 Task: Open the "Set up a team page" article.
Action: Mouse moved to (658, 55)
Screenshot: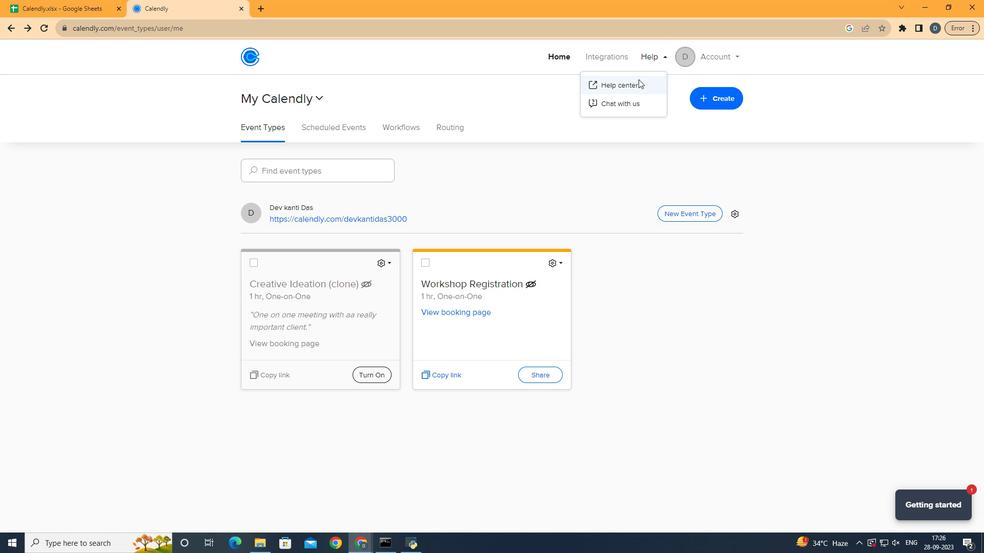 
Action: Mouse pressed left at (658, 55)
Screenshot: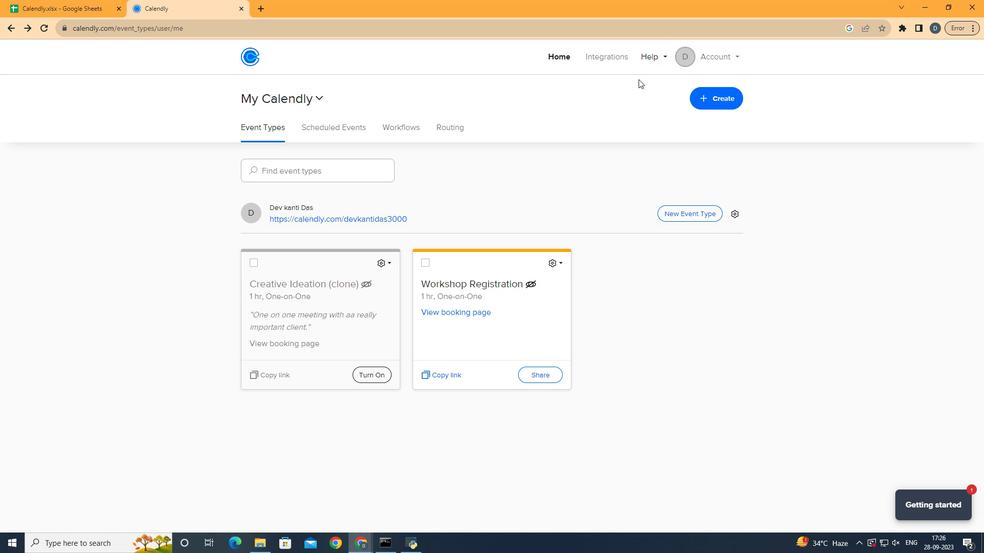 
Action: Mouse moved to (639, 79)
Screenshot: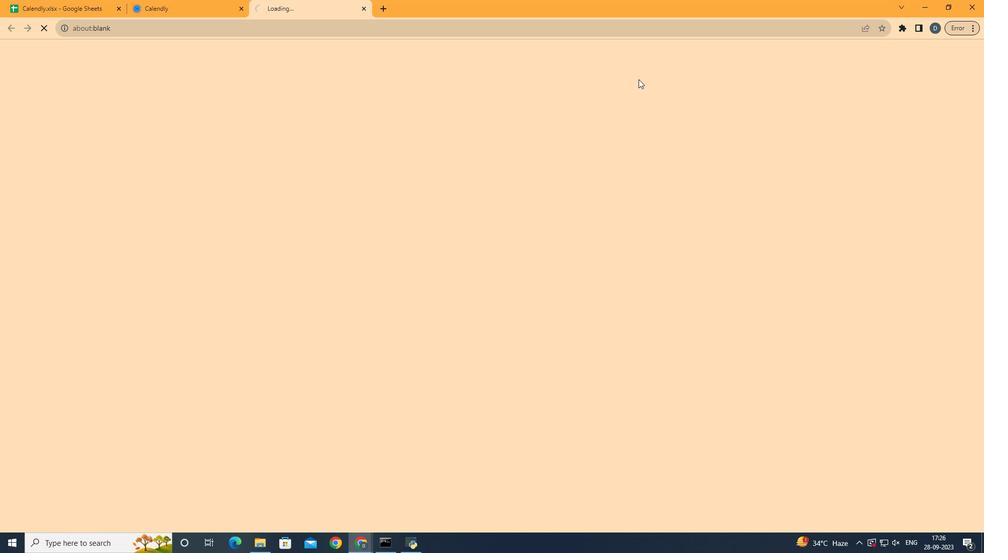 
Action: Mouse pressed left at (639, 79)
Screenshot: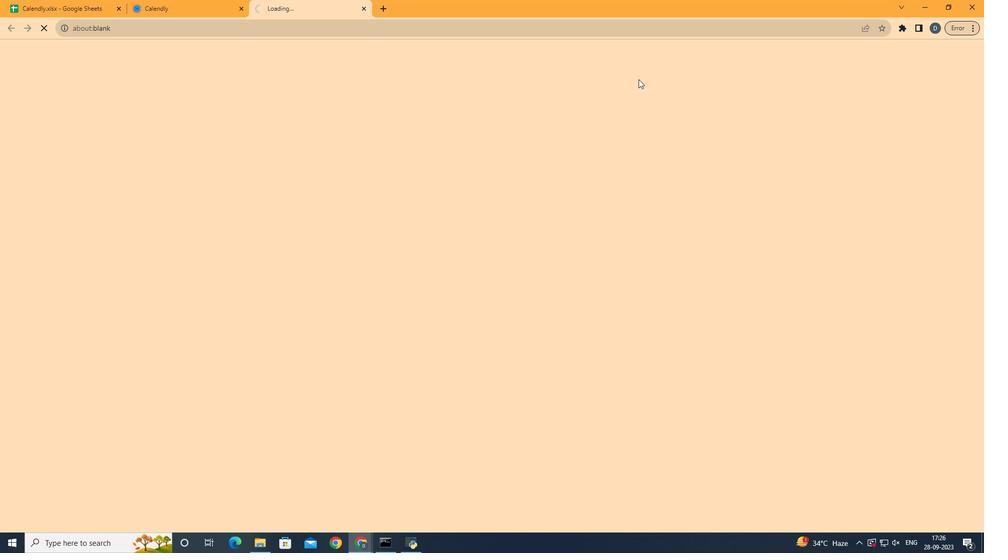 
Action: Mouse moved to (363, 261)
Screenshot: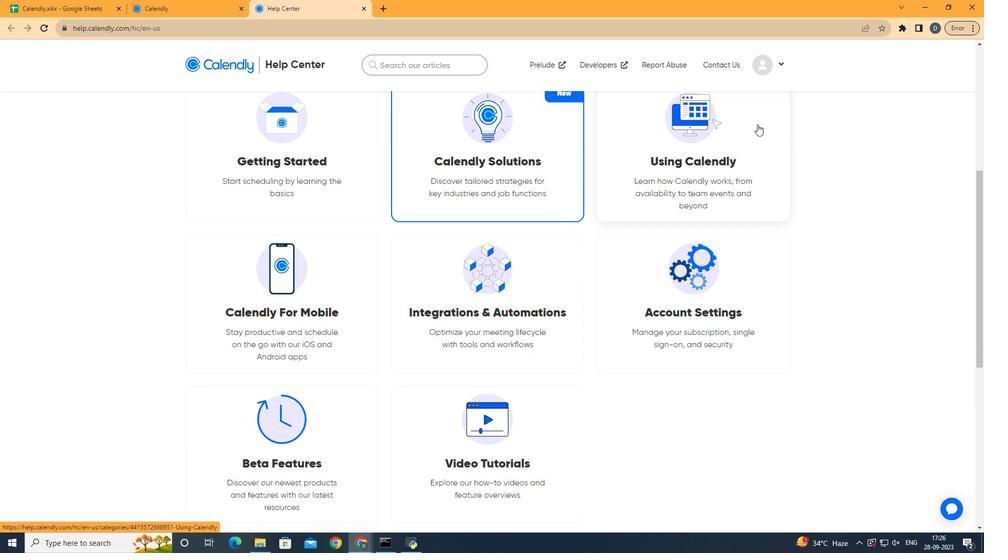 
Action: Mouse scrolled (363, 261) with delta (0, 0)
Screenshot: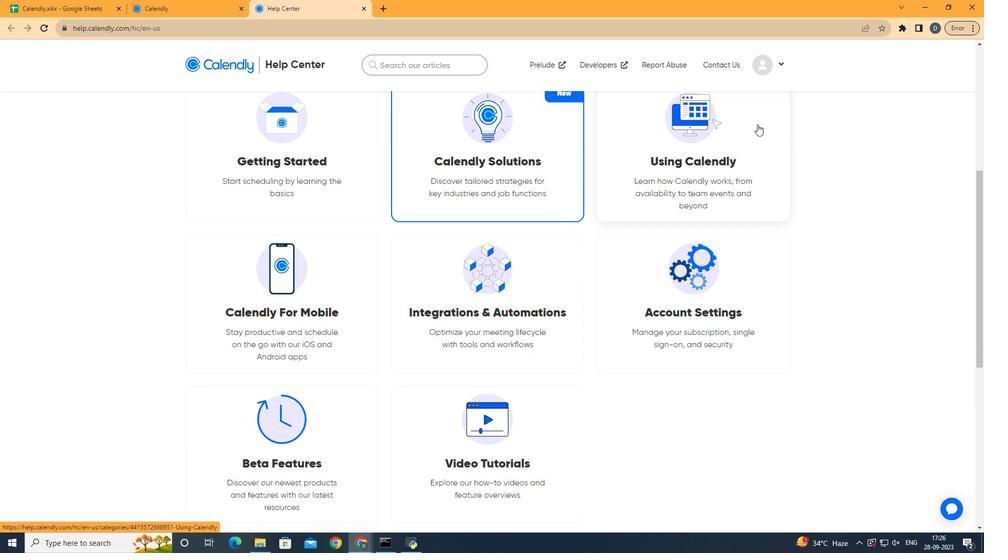
Action: Mouse scrolled (363, 261) with delta (0, 0)
Screenshot: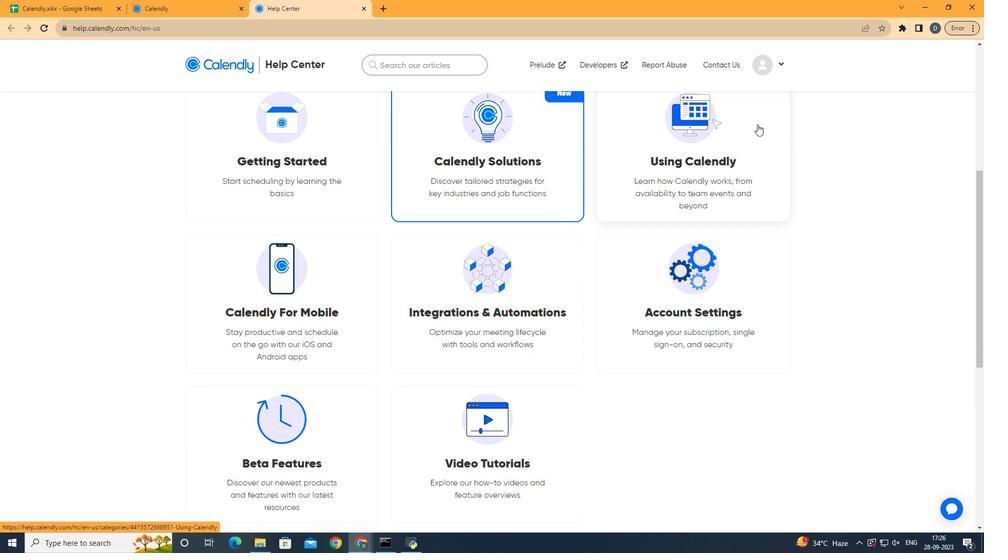 
Action: Mouse scrolled (363, 261) with delta (0, 0)
Screenshot: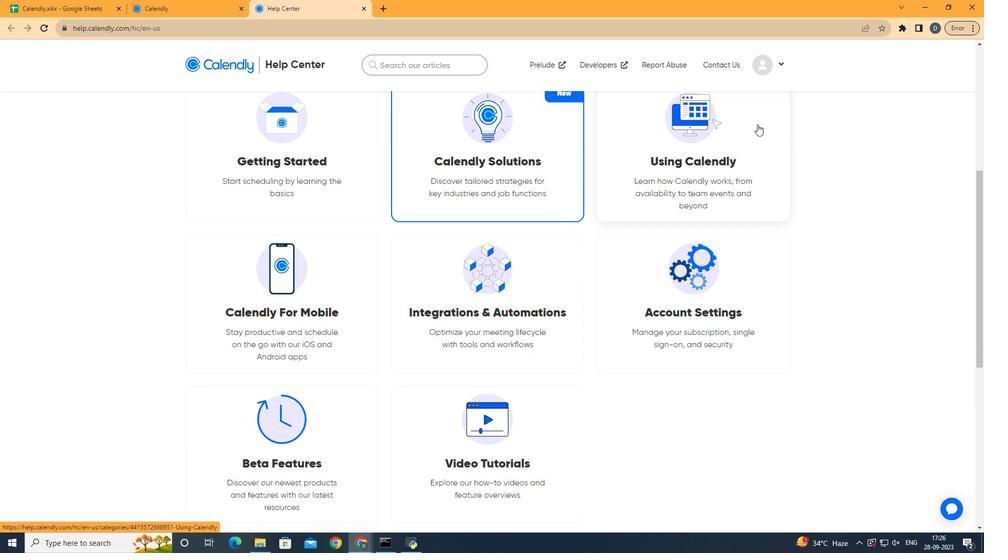 
Action: Mouse scrolled (363, 261) with delta (0, 0)
Screenshot: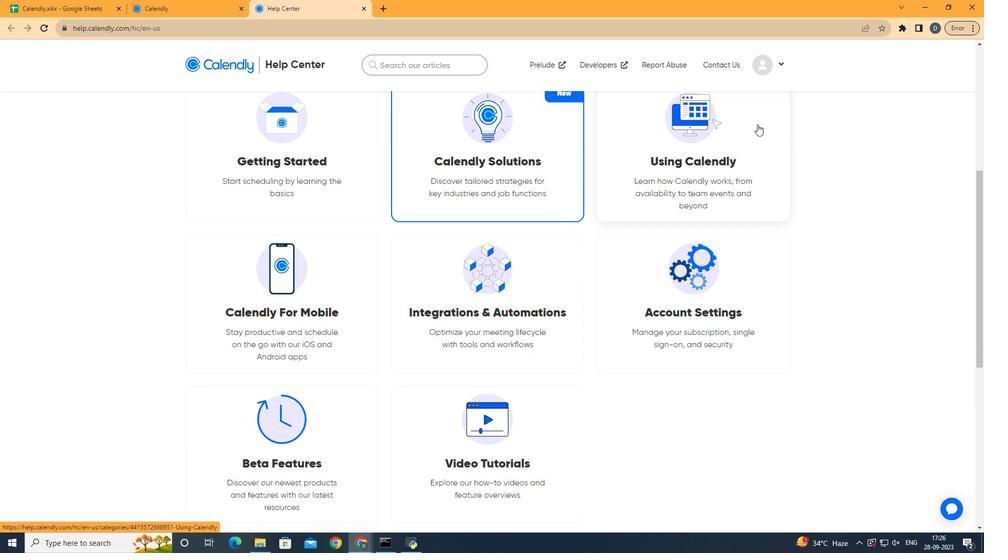 
Action: Mouse scrolled (363, 261) with delta (0, 0)
Screenshot: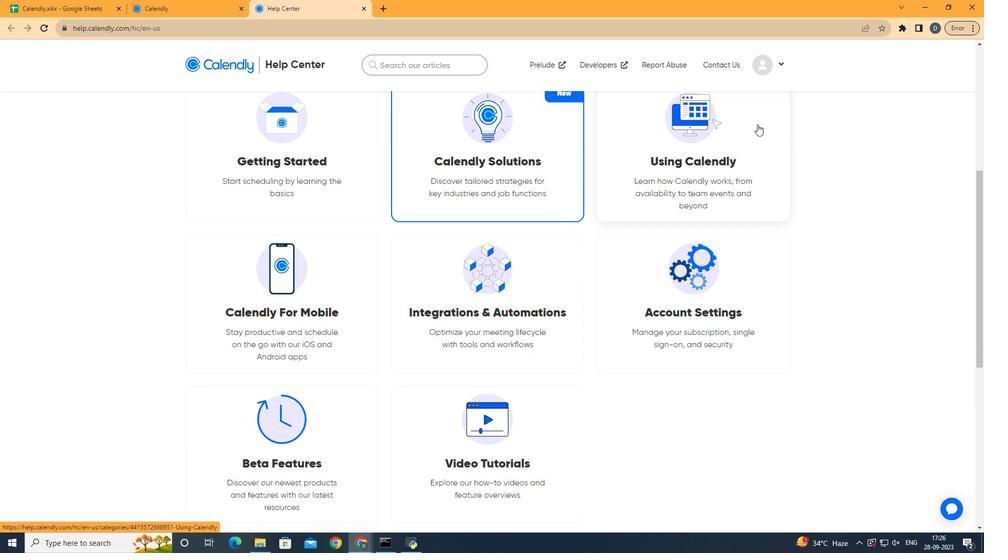 
Action: Mouse scrolled (363, 261) with delta (0, 0)
Screenshot: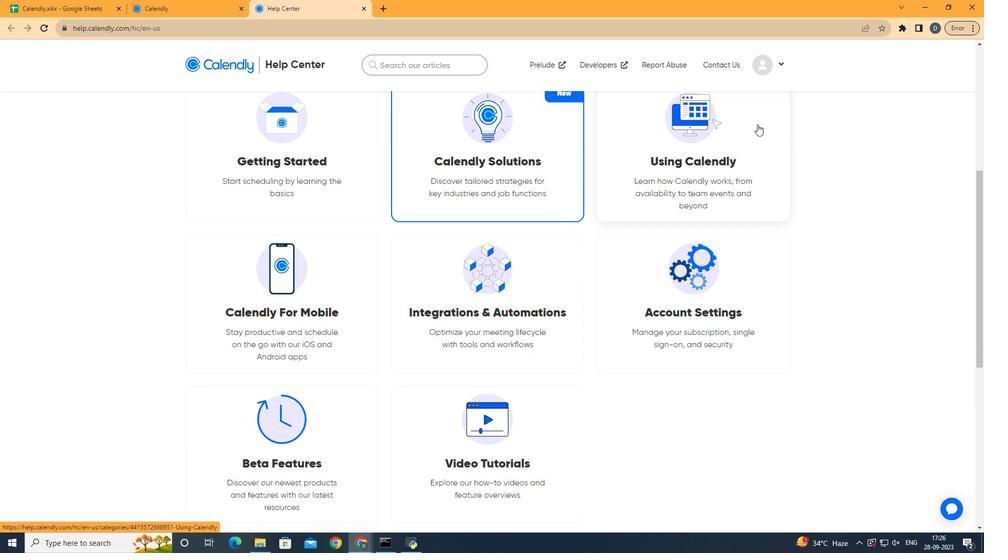 
Action: Mouse moved to (757, 124)
Screenshot: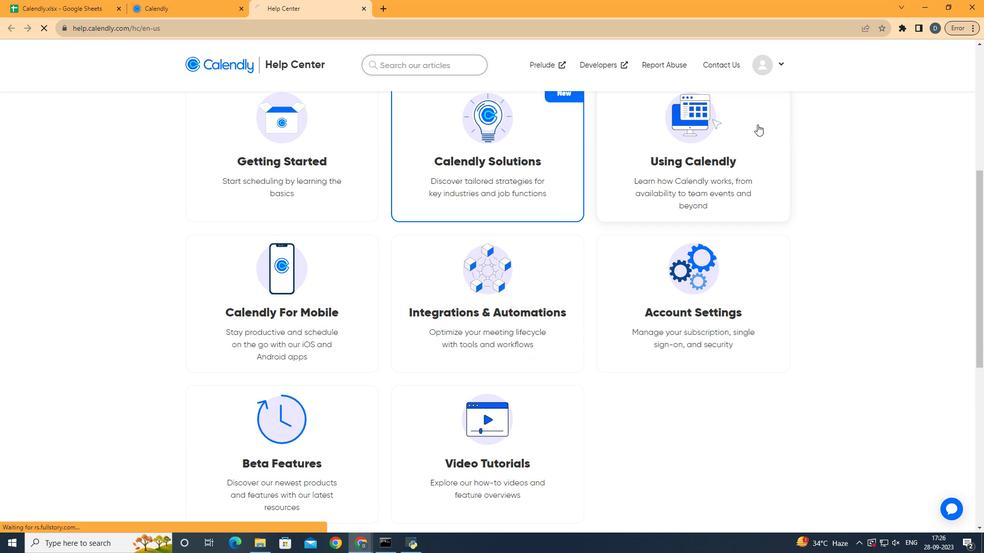 
Action: Mouse pressed left at (757, 124)
Screenshot: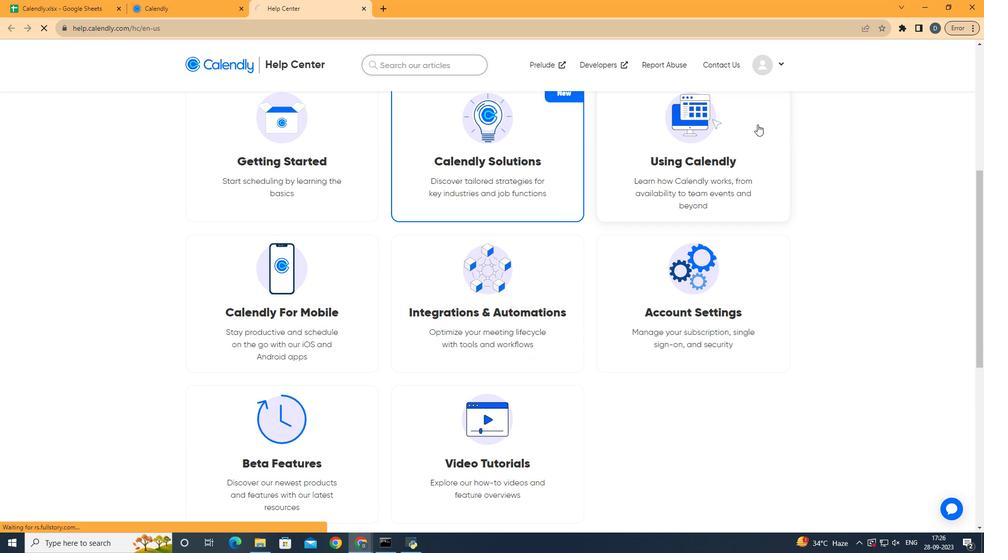 
Action: Mouse moved to (186, 344)
Screenshot: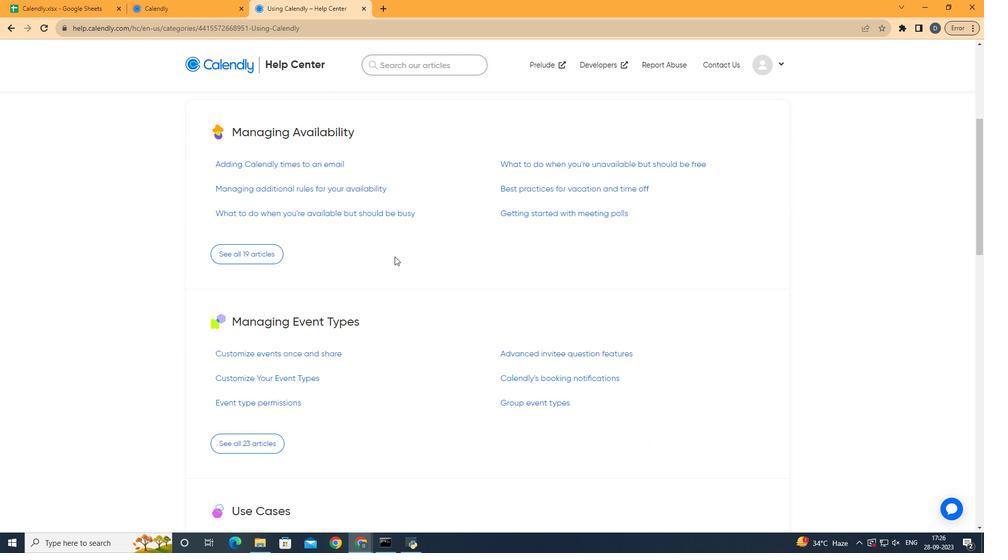 
Action: Mouse scrolled (186, 344) with delta (0, 0)
Screenshot: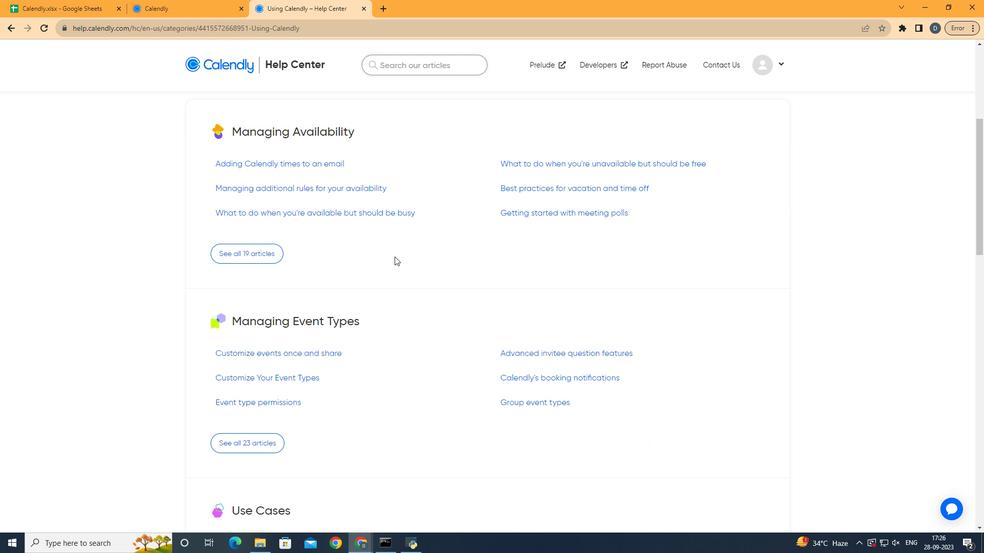 
Action: Mouse scrolled (186, 344) with delta (0, 0)
Screenshot: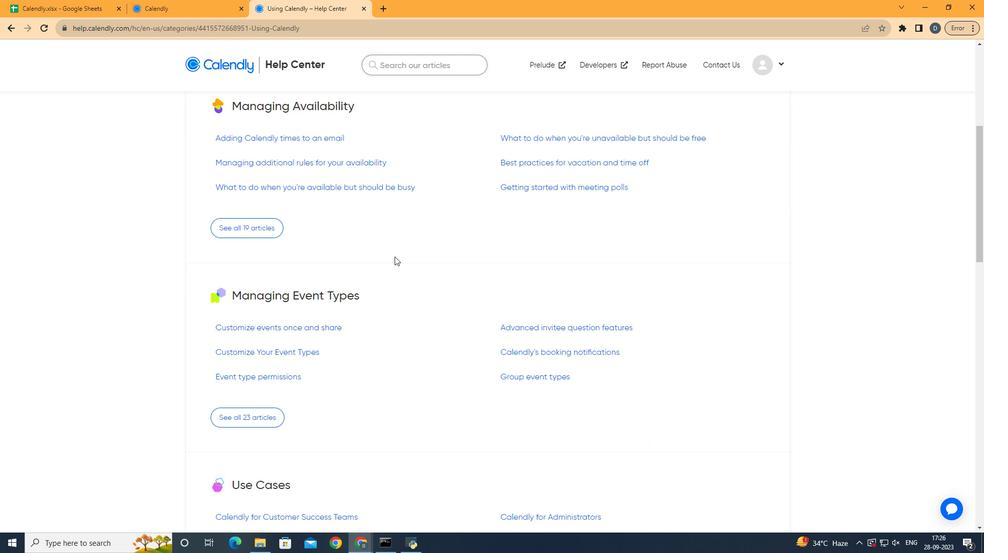 
Action: Mouse moved to (186, 344)
Screenshot: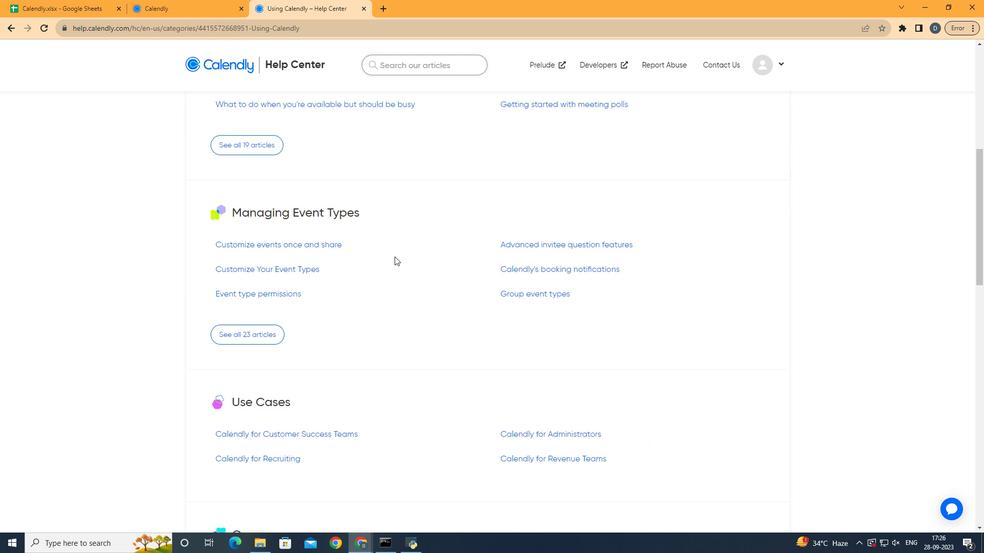 
Action: Mouse scrolled (186, 344) with delta (0, 0)
Screenshot: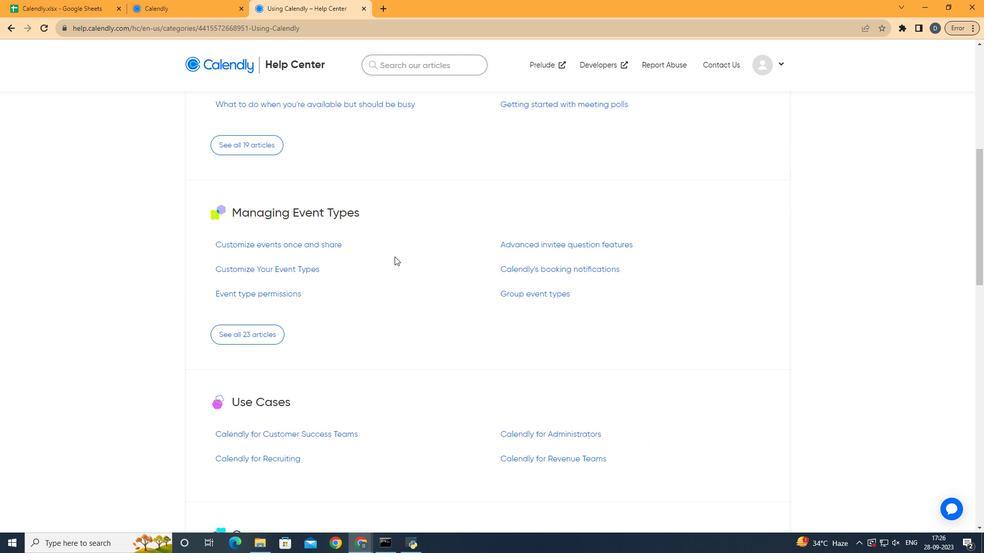 
Action: Mouse moved to (187, 344)
Screenshot: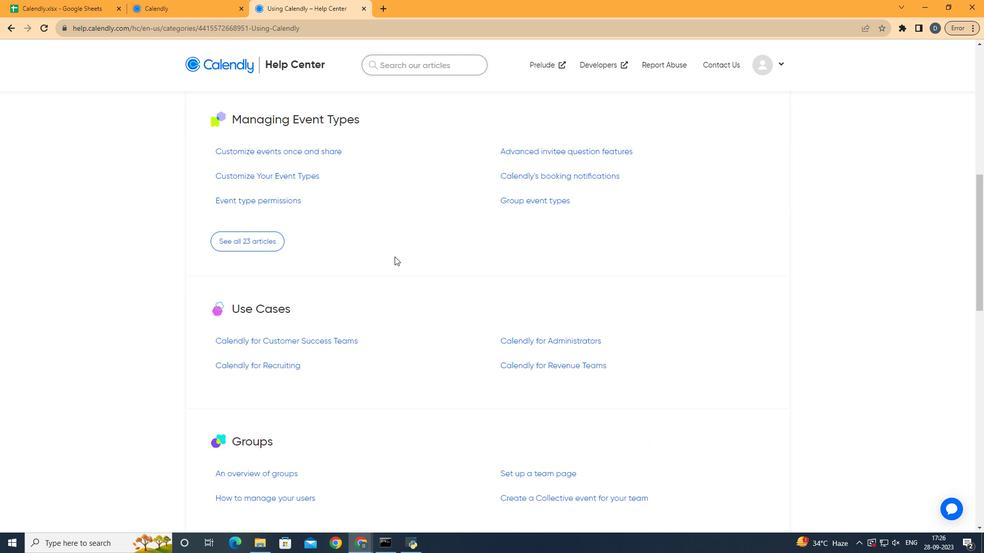 
Action: Mouse scrolled (187, 344) with delta (0, 0)
Screenshot: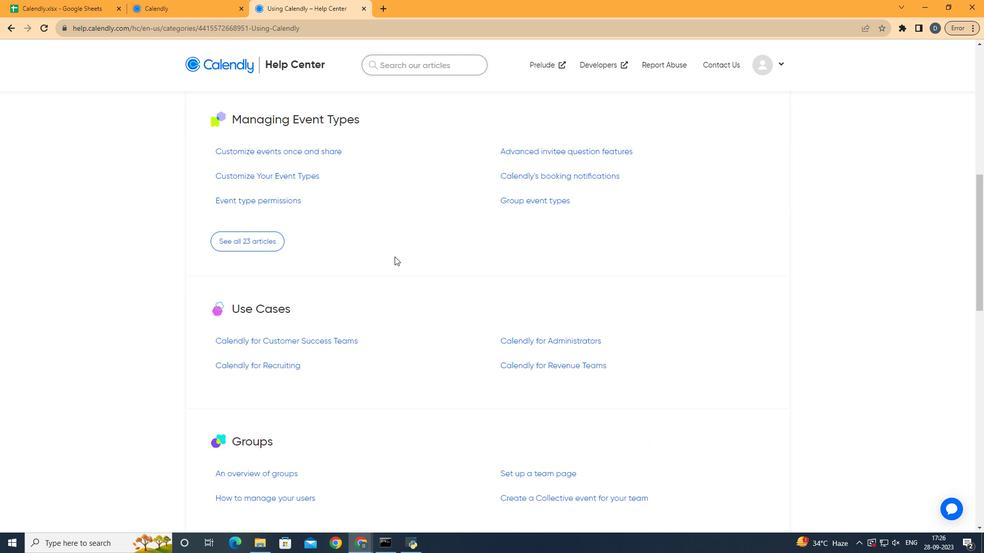 
Action: Mouse moved to (190, 341)
Screenshot: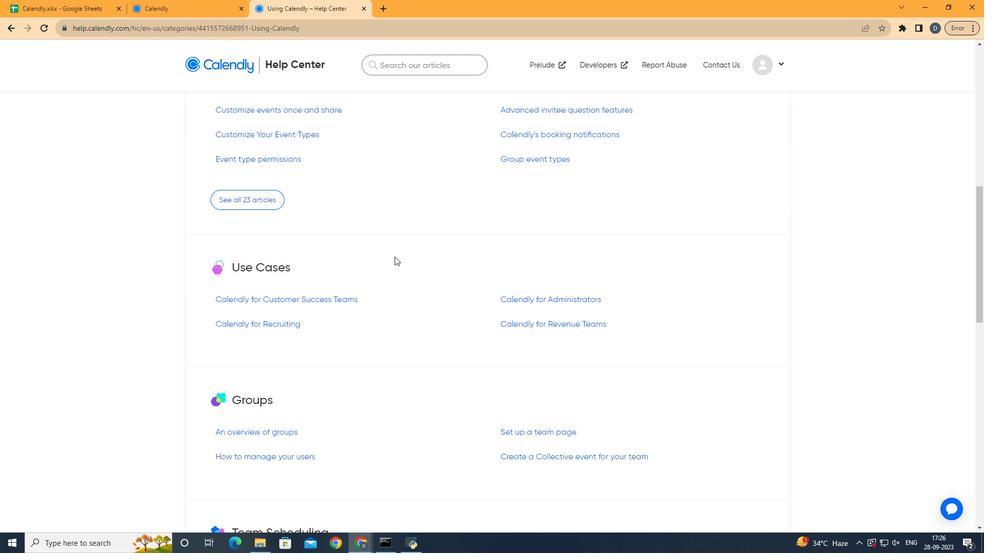
Action: Mouse scrolled (190, 341) with delta (0, 0)
Screenshot: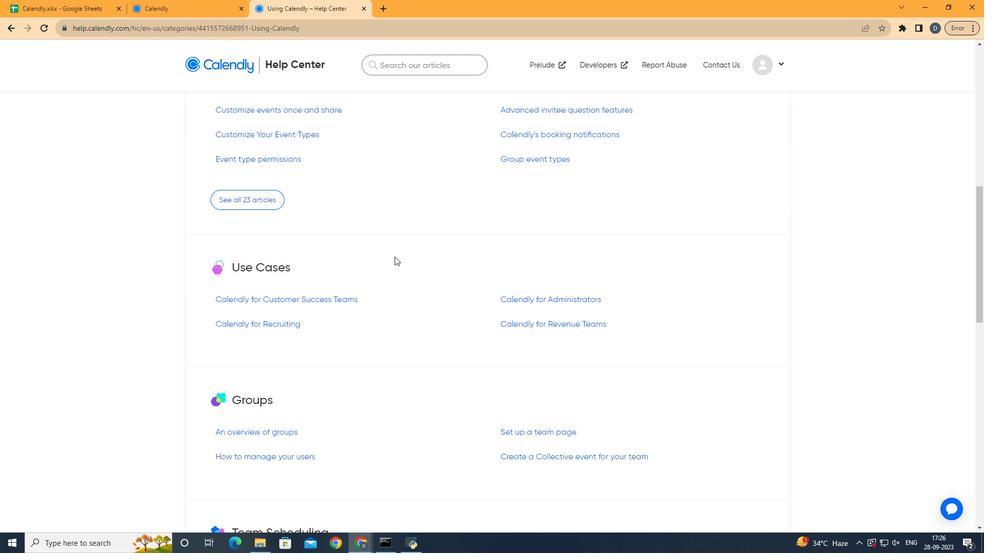 
Action: Mouse moved to (394, 256)
Screenshot: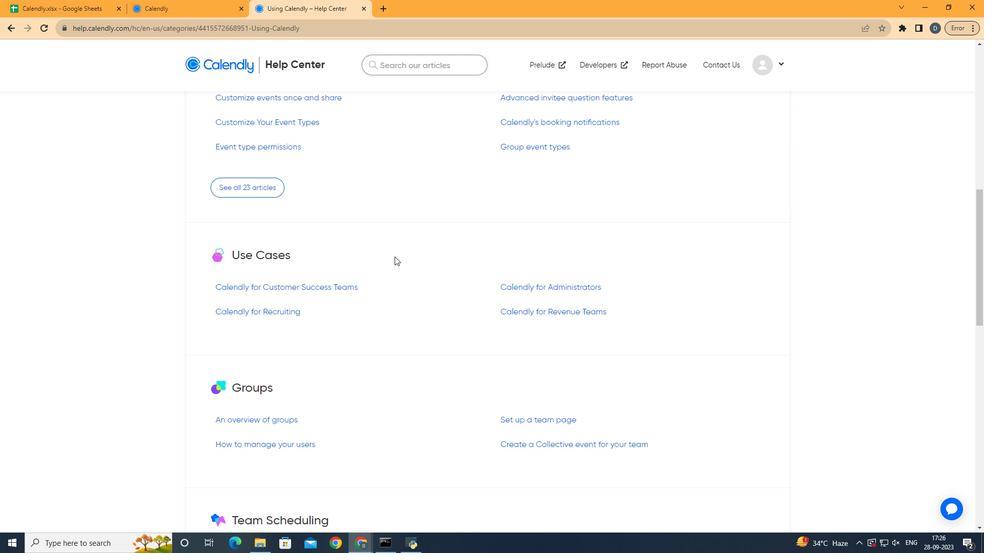 
Action: Mouse scrolled (394, 256) with delta (0, 0)
Screenshot: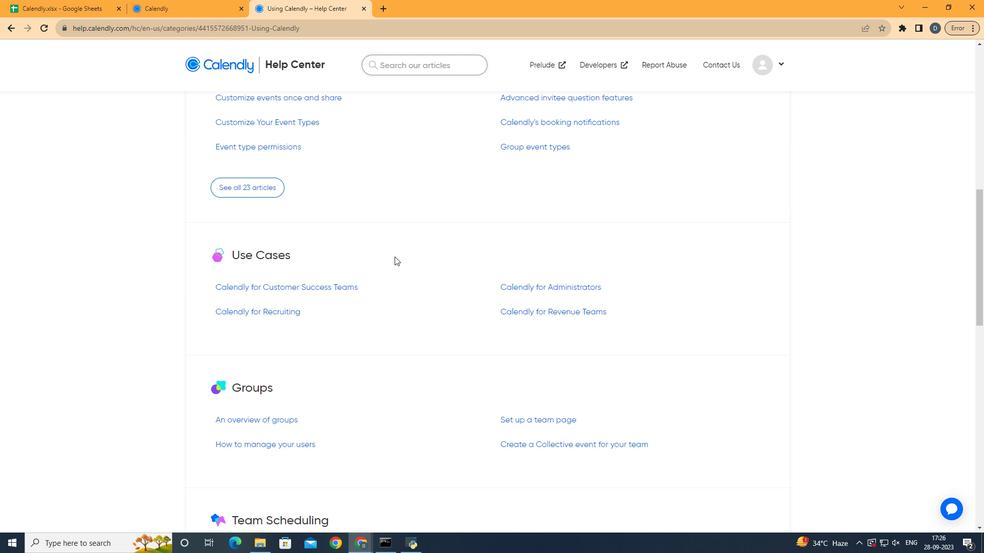 
Action: Mouse scrolled (394, 256) with delta (0, 0)
Screenshot: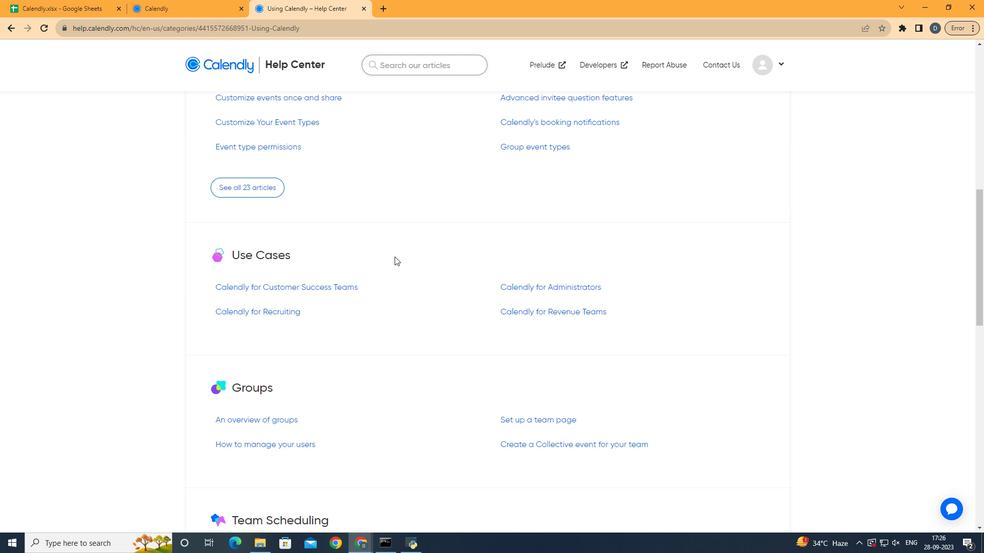 
Action: Mouse scrolled (394, 256) with delta (0, 0)
Screenshot: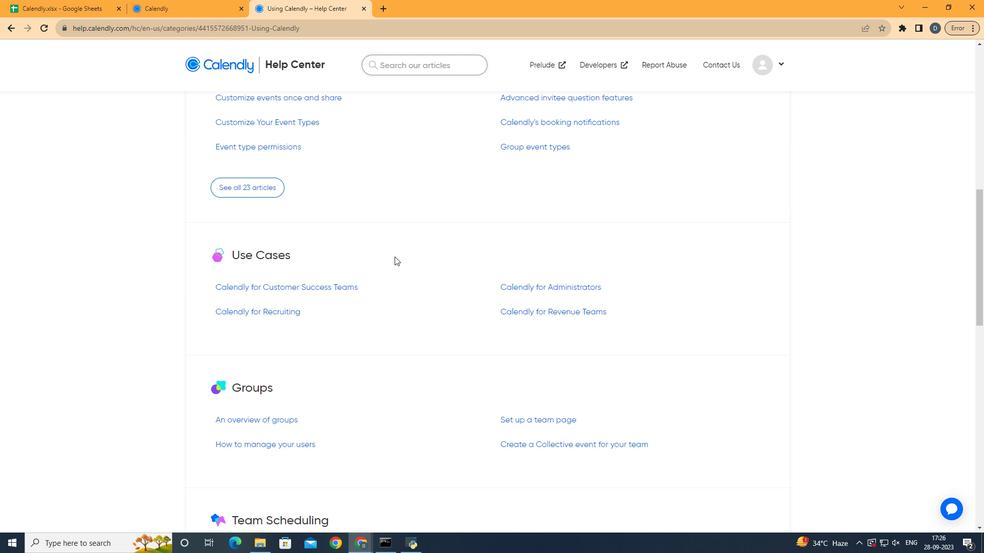 
Action: Mouse scrolled (394, 256) with delta (0, 0)
Screenshot: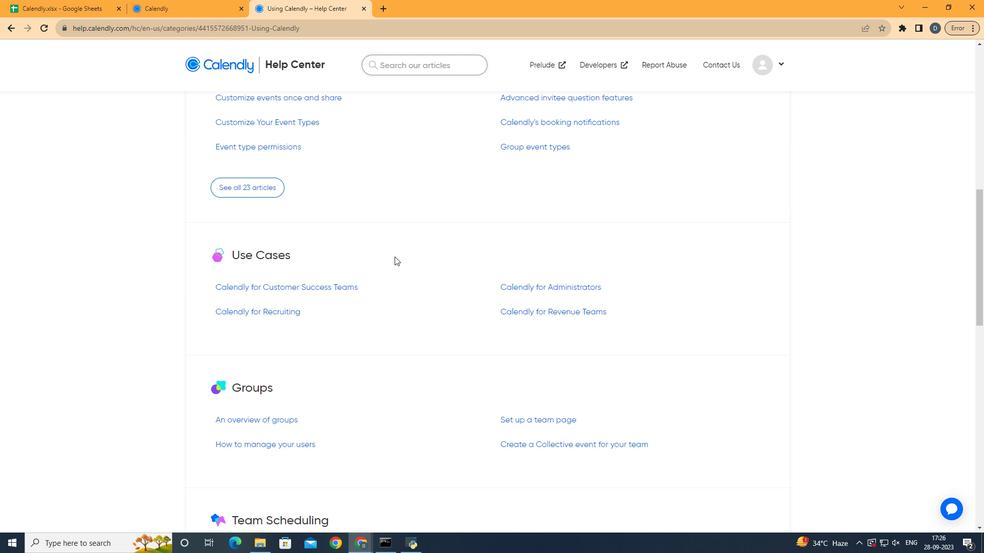 
Action: Mouse scrolled (394, 256) with delta (0, 0)
Screenshot: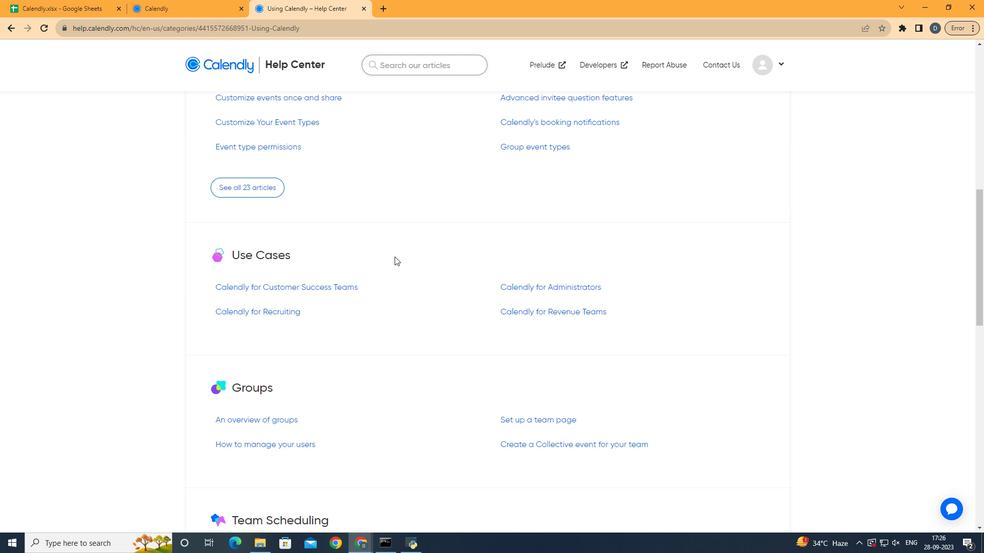 
Action: Mouse scrolled (394, 256) with delta (0, 0)
Screenshot: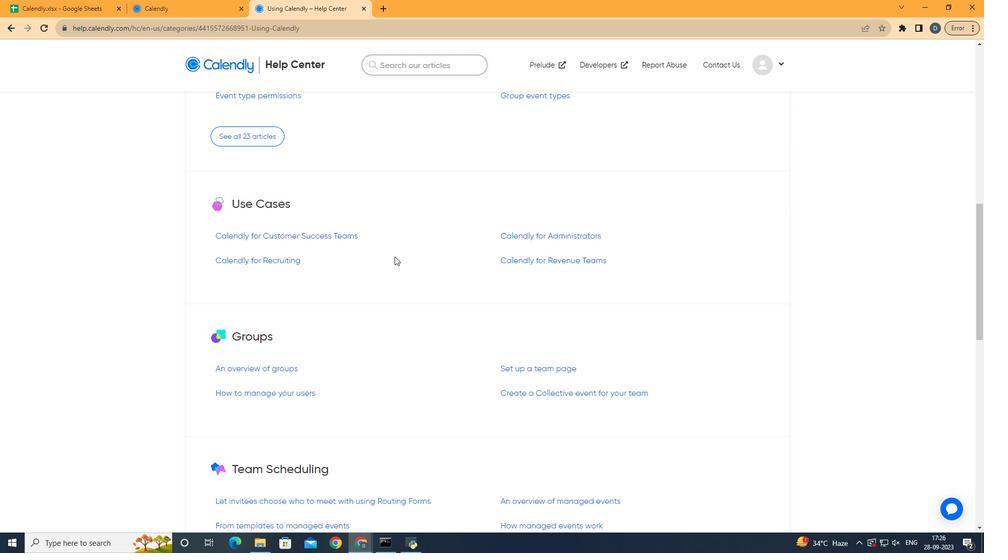 
Action: Mouse scrolled (394, 256) with delta (0, 0)
Screenshot: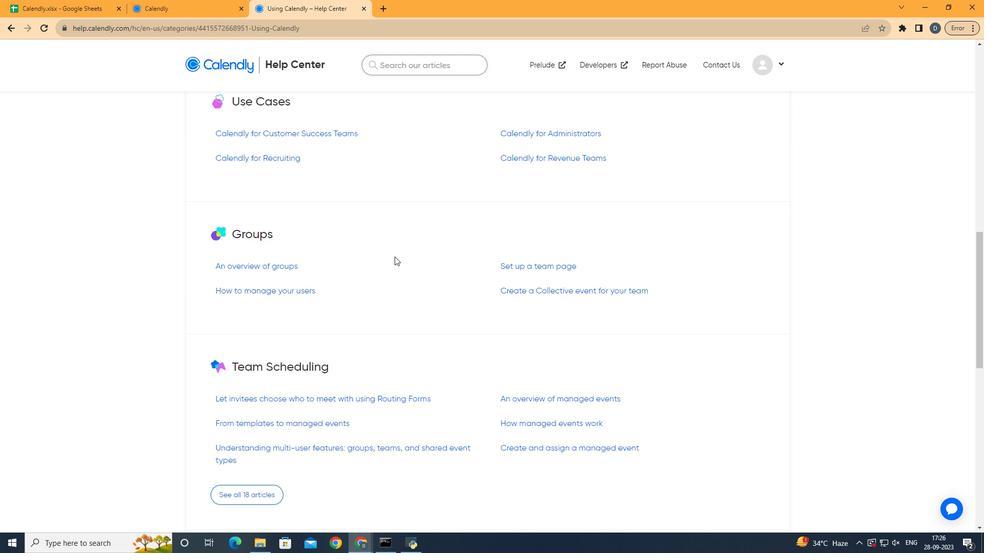 
Action: Mouse scrolled (394, 256) with delta (0, 0)
Screenshot: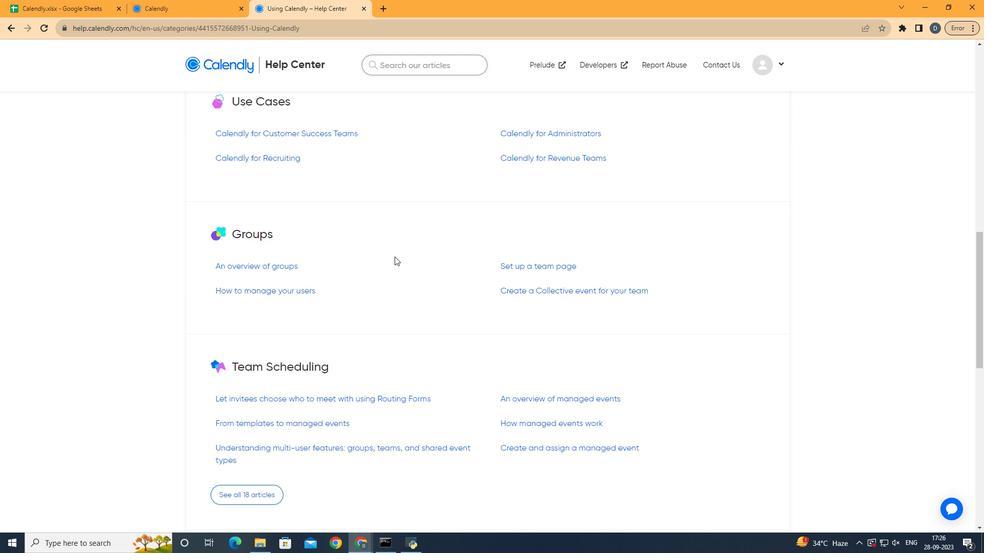 
Action: Mouse moved to (556, 265)
Screenshot: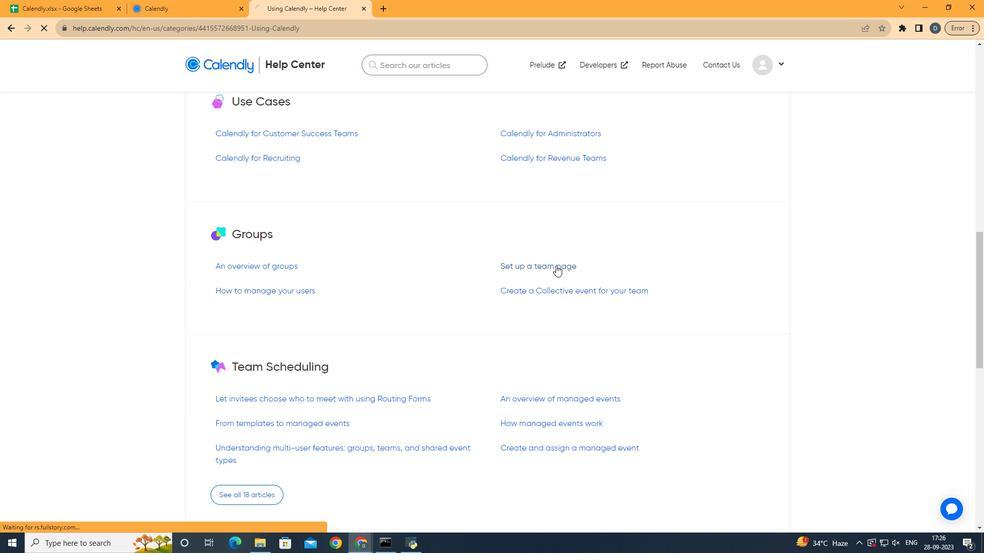 
Action: Mouse pressed left at (556, 265)
Screenshot: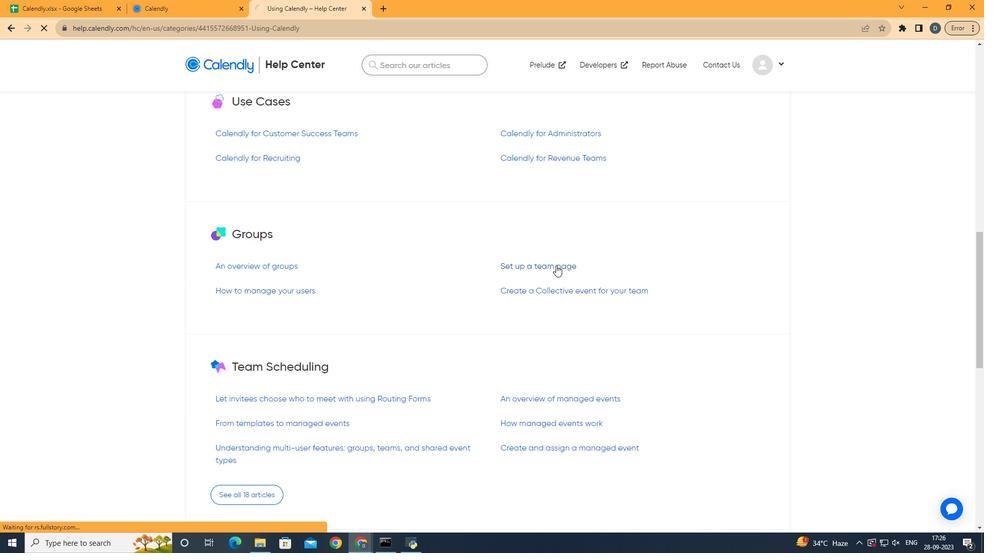 
Action: Mouse moved to (489, 289)
Screenshot: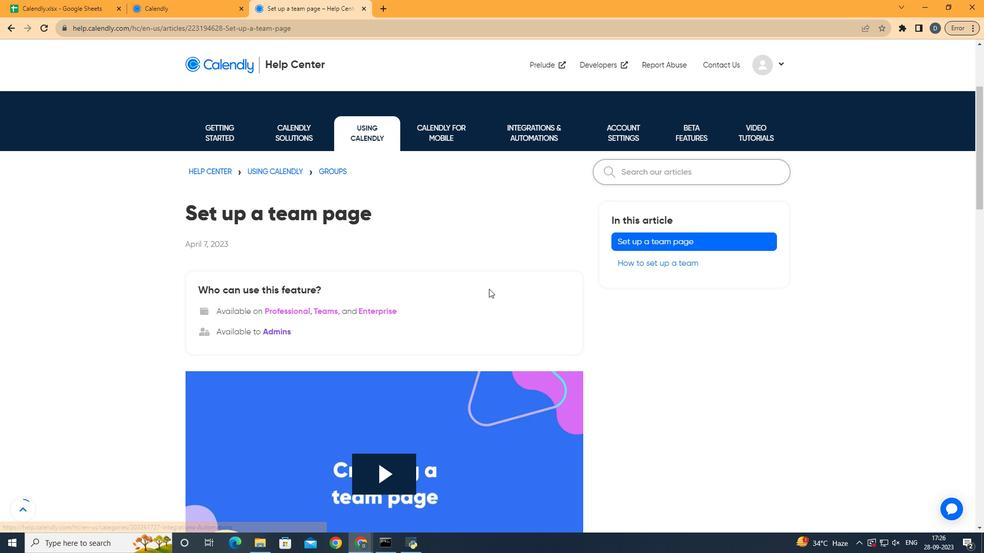 
Action: Mouse scrolled (489, 288) with delta (0, 0)
Screenshot: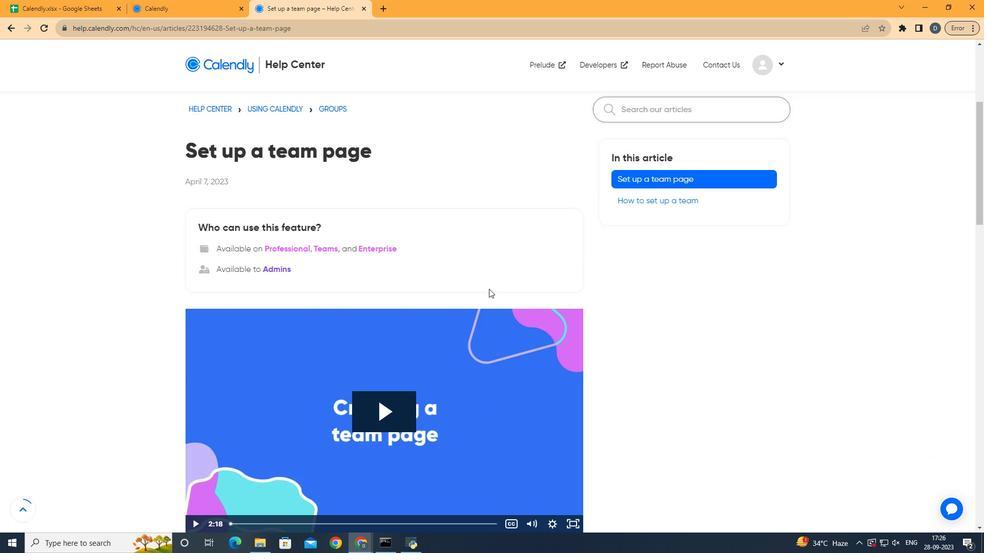 
Action: Mouse scrolled (489, 288) with delta (0, 0)
Screenshot: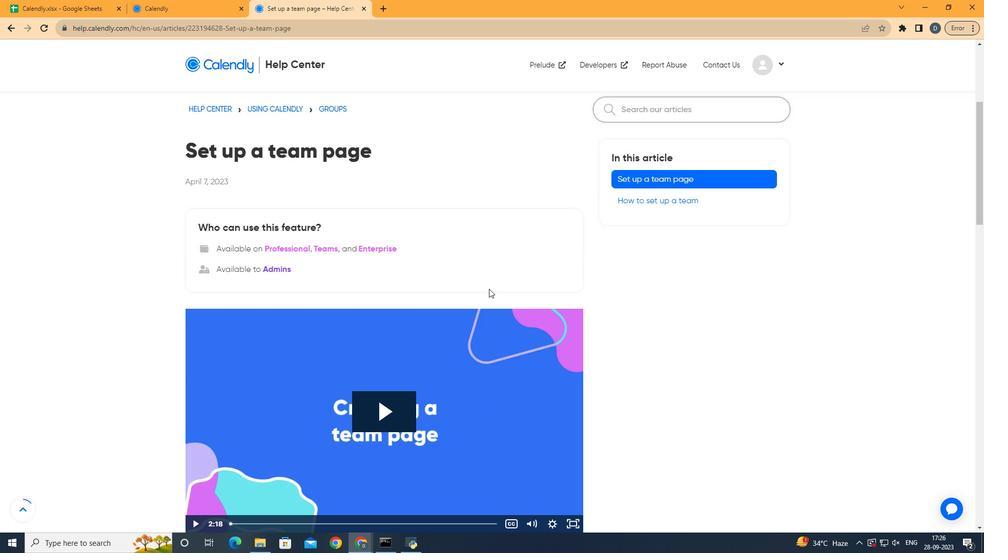 
Action: Mouse scrolled (489, 288) with delta (0, 0)
Screenshot: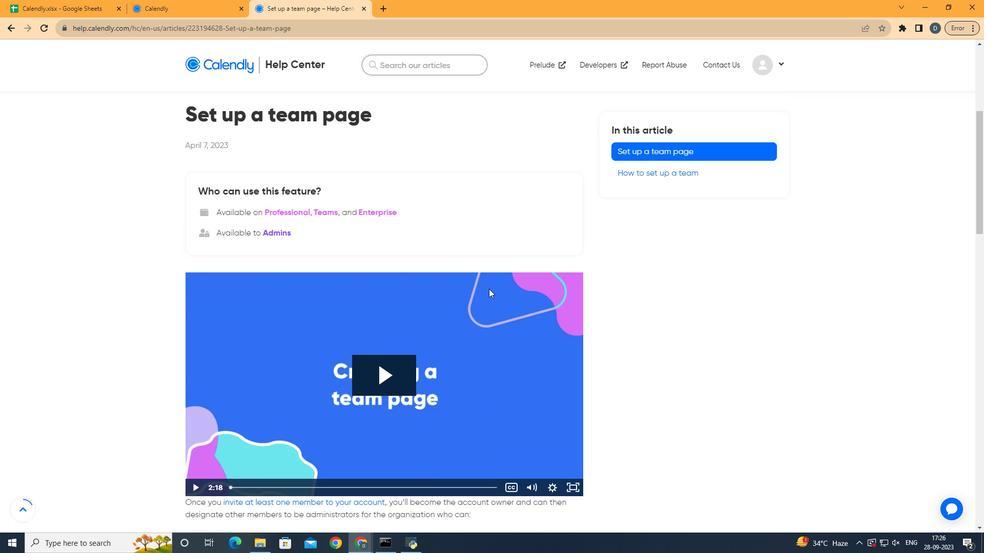 
Action: Mouse scrolled (489, 288) with delta (0, 0)
Screenshot: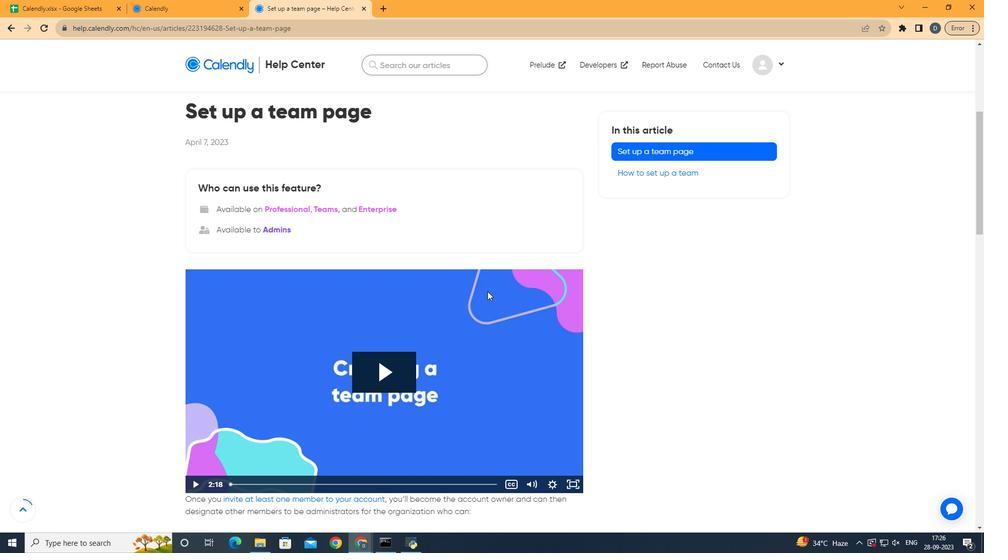 
Action: Mouse scrolled (489, 288) with delta (0, 0)
Screenshot: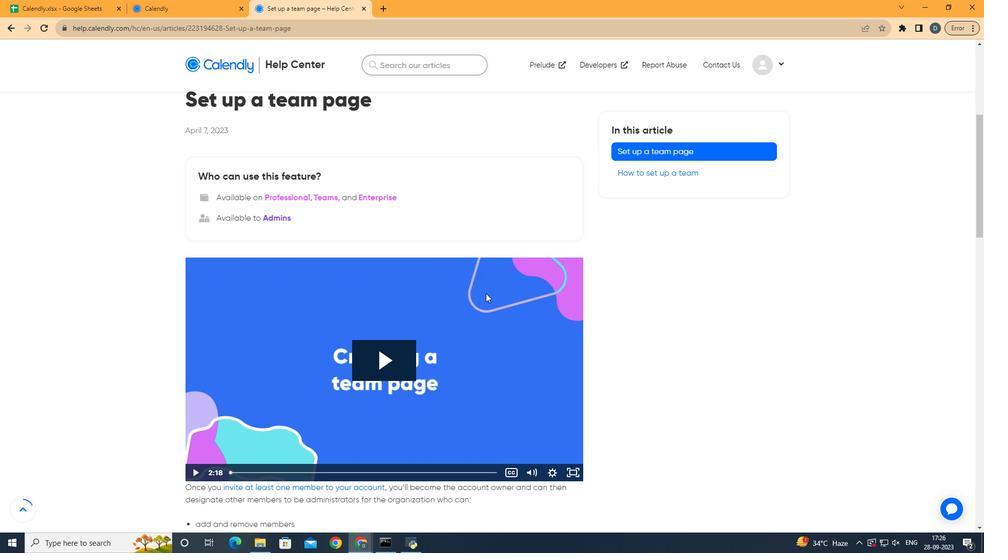
Action: Mouse moved to (487, 291)
Screenshot: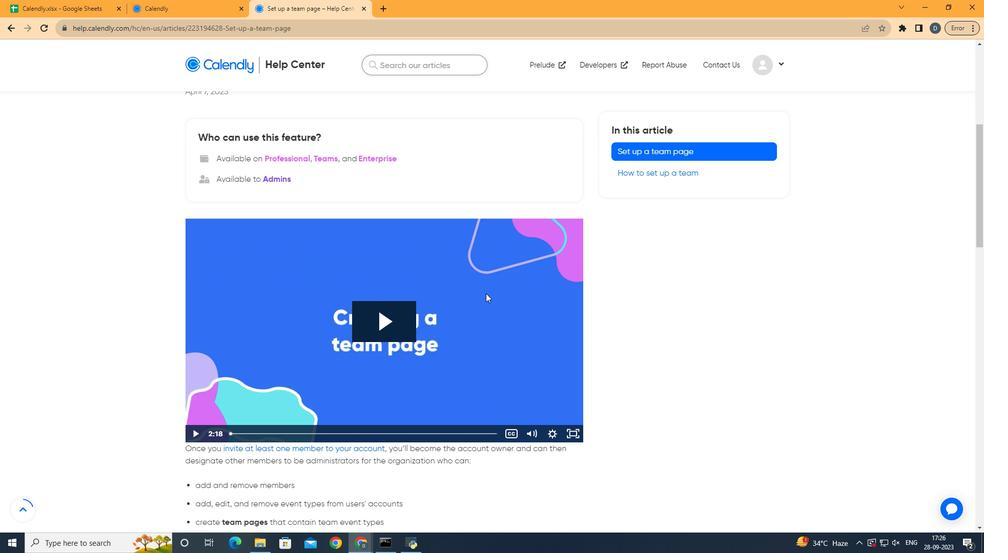 
Action: Mouse scrolled (487, 291) with delta (0, 0)
Screenshot: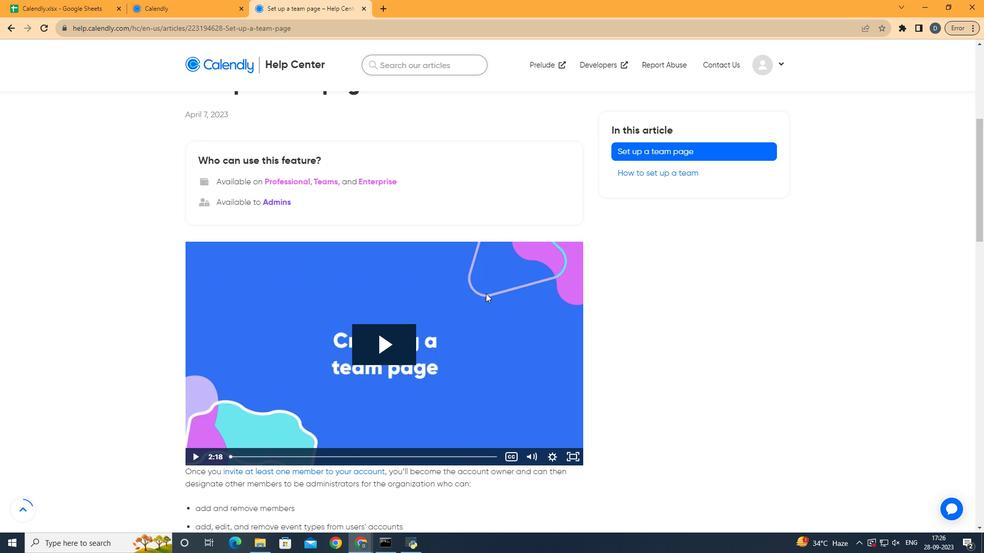
Action: Mouse moved to (486, 293)
Screenshot: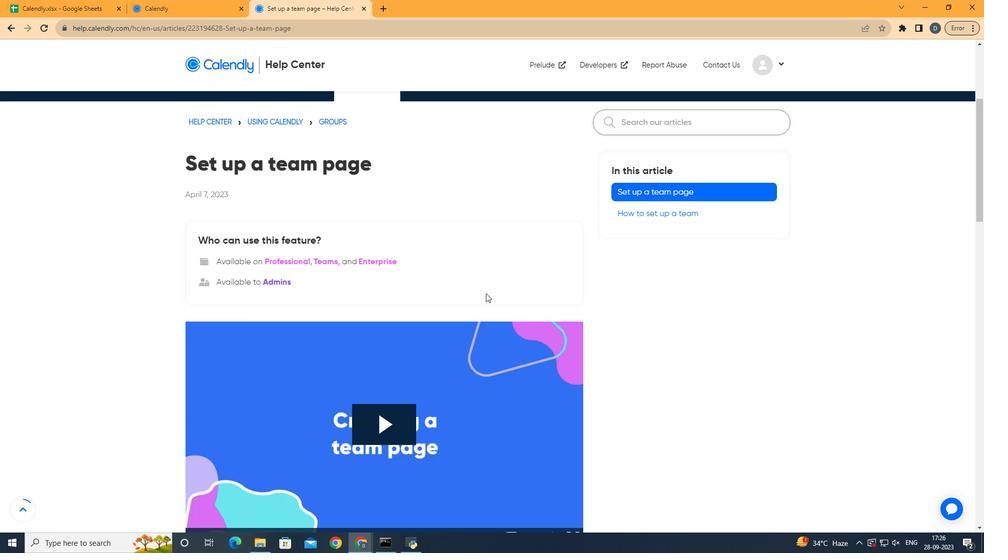 
Action: Mouse scrolled (486, 294) with delta (0, 0)
Screenshot: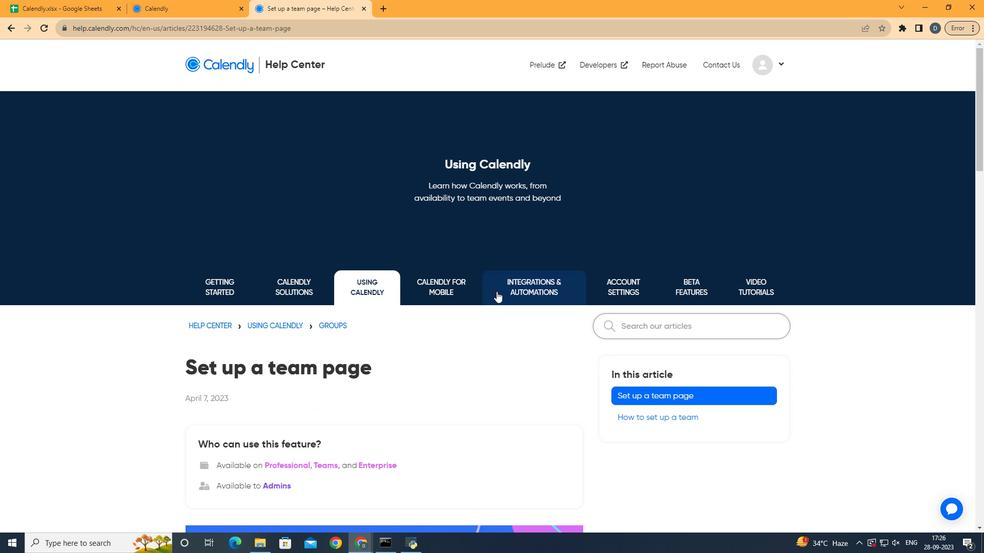 
Action: Mouse scrolled (486, 294) with delta (0, 0)
Screenshot: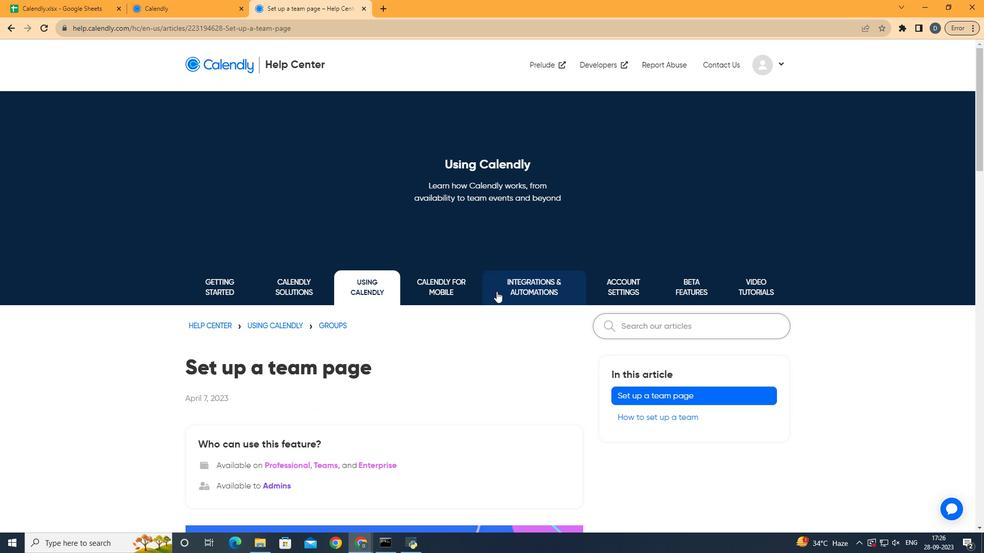
Action: Mouse scrolled (486, 294) with delta (0, 0)
Screenshot: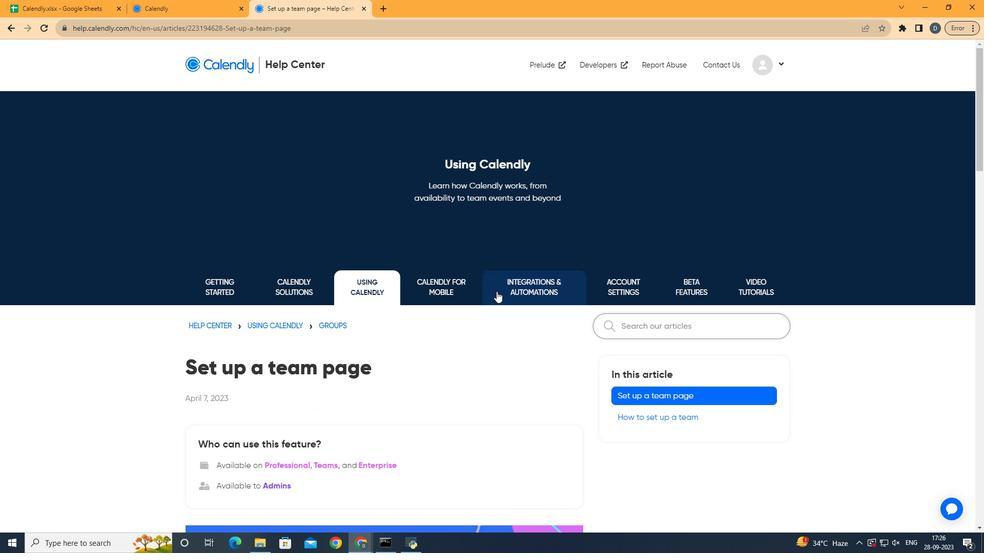 
Action: Mouse scrolled (486, 294) with delta (0, 0)
Screenshot: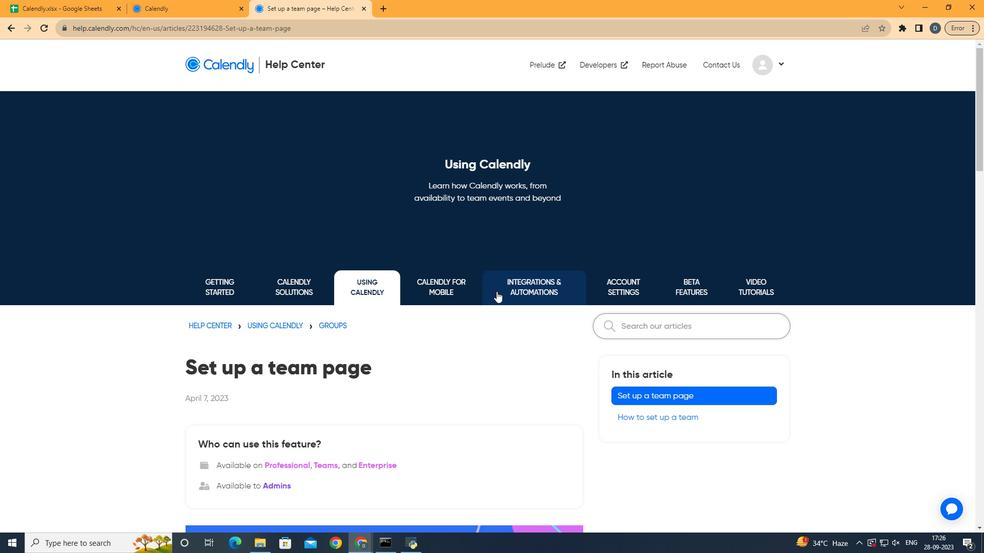 
Action: Mouse scrolled (486, 294) with delta (0, 0)
Screenshot: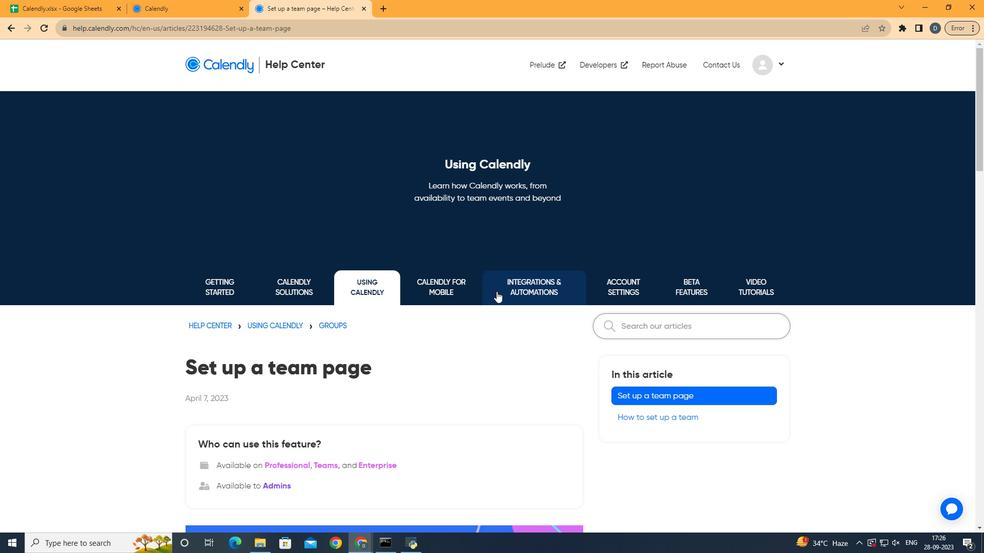 
Action: Mouse scrolled (486, 294) with delta (0, 0)
Screenshot: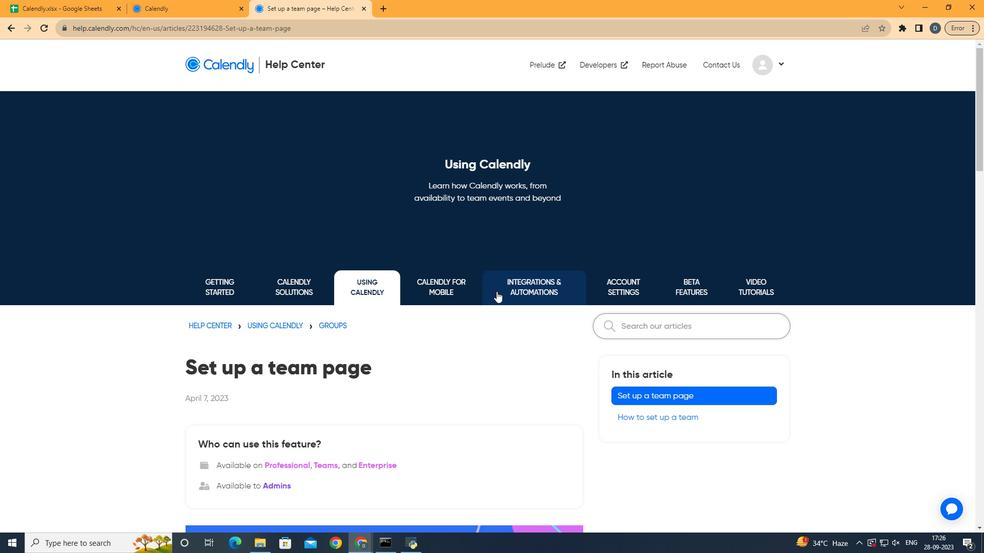 
Action: Mouse scrolled (486, 294) with delta (0, 0)
Screenshot: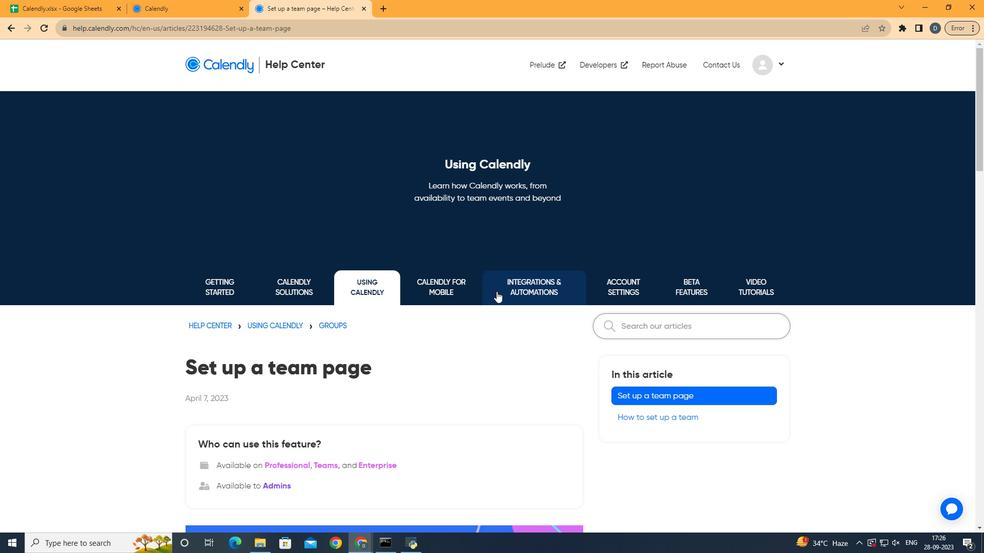 
Action: Mouse scrolled (486, 294) with delta (0, 0)
Screenshot: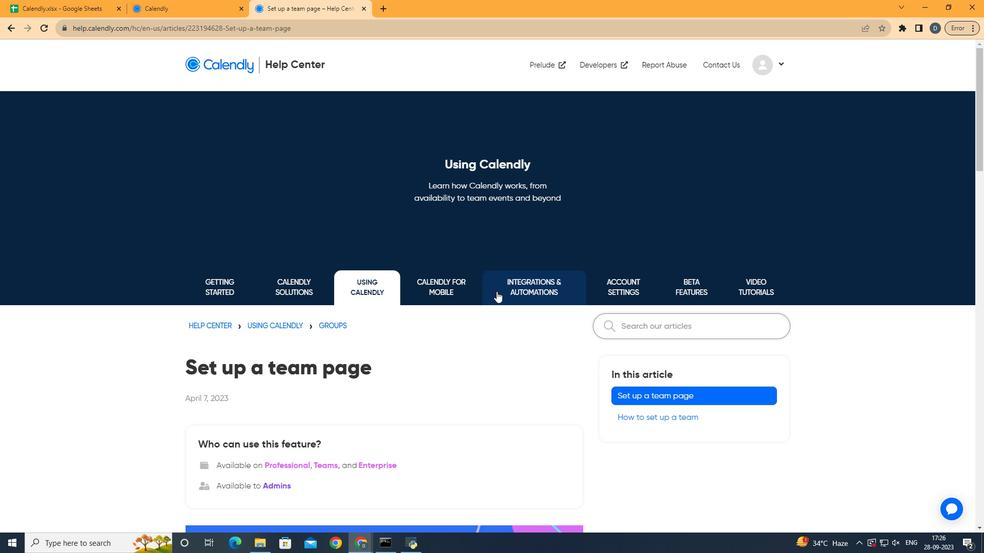 
Action: Mouse moved to (496, 291)
Screenshot: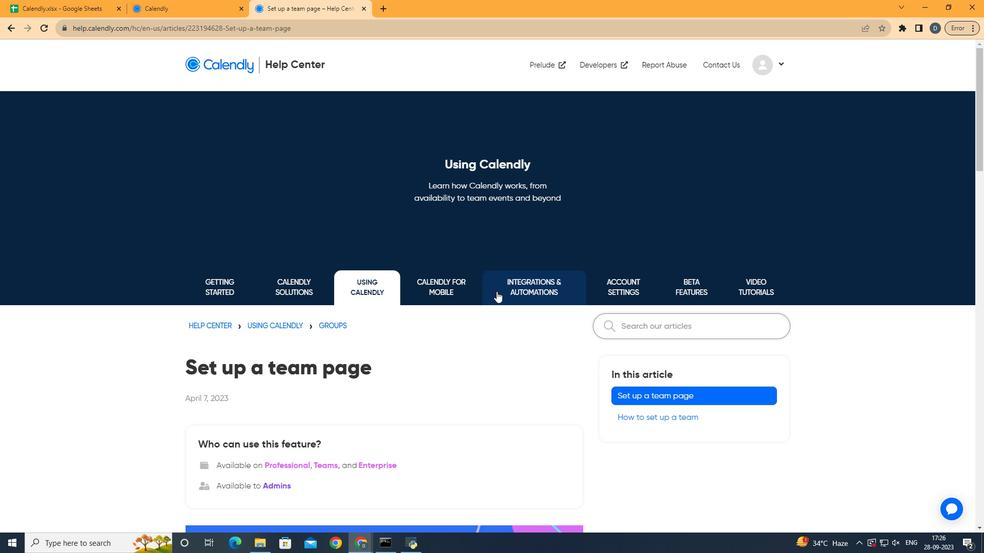 
